 Task: Translate email to English   from Email0090 with a subject Subject0086
Action: Mouse moved to (458, 484)
Screenshot: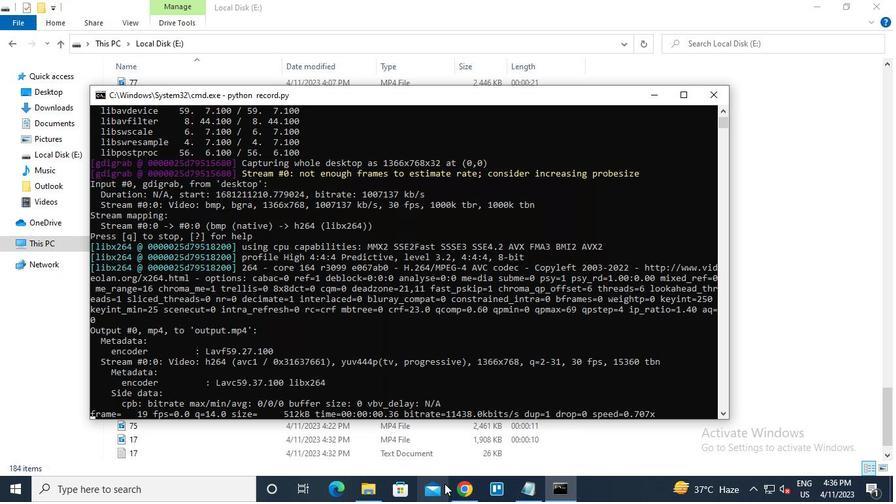 
Action: Mouse pressed left at (458, 484)
Screenshot: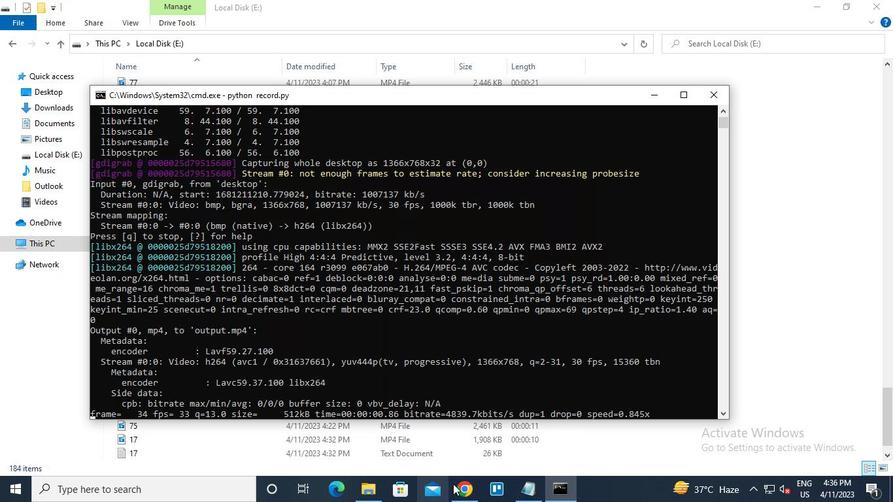 
Action: Mouse moved to (266, 206)
Screenshot: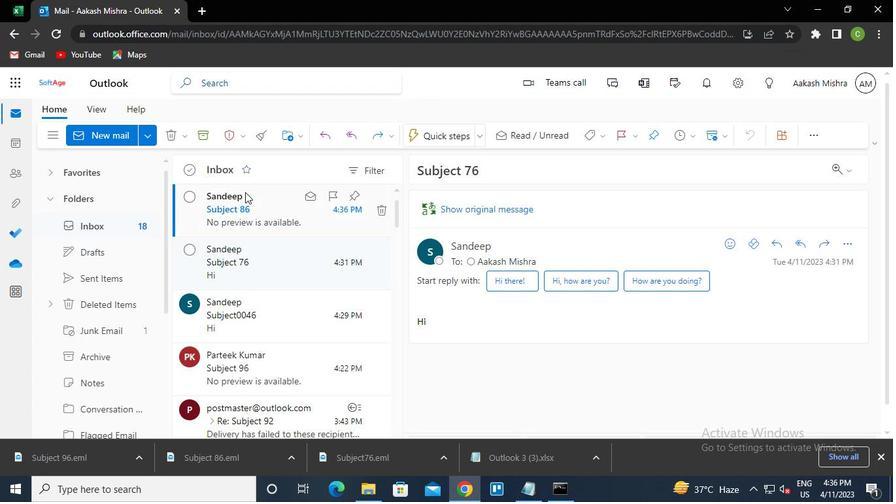 
Action: Mouse pressed left at (266, 206)
Screenshot: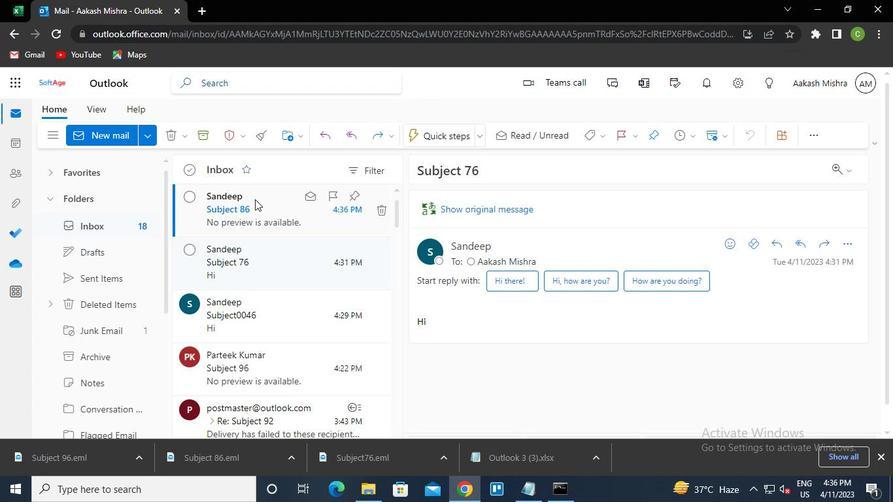 
Action: Mouse moved to (844, 178)
Screenshot: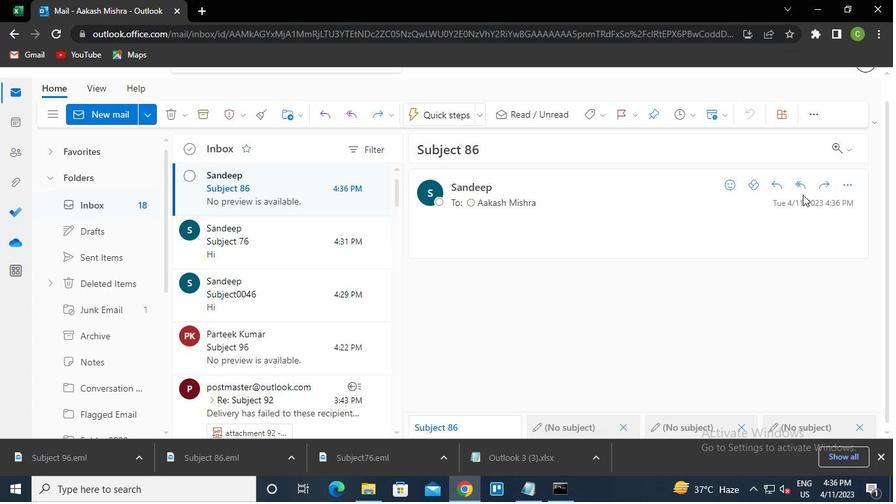 
Action: Mouse pressed left at (844, 178)
Screenshot: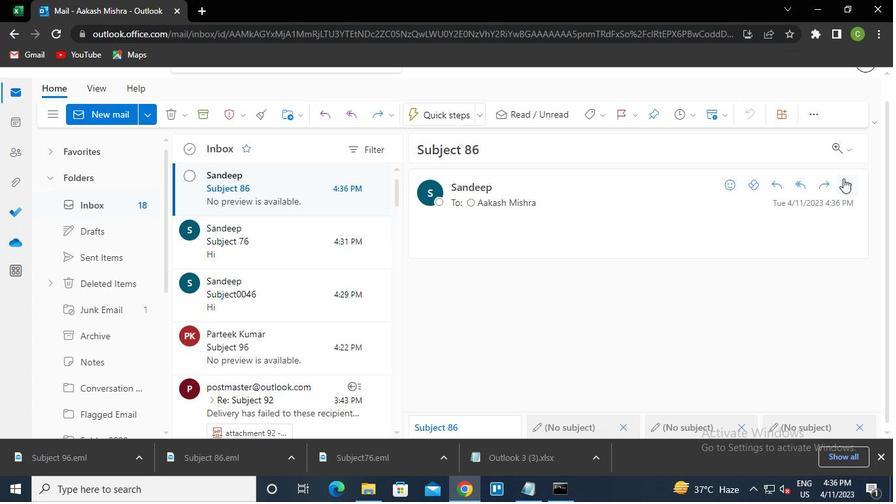 
Action: Mouse moved to (744, 371)
Screenshot: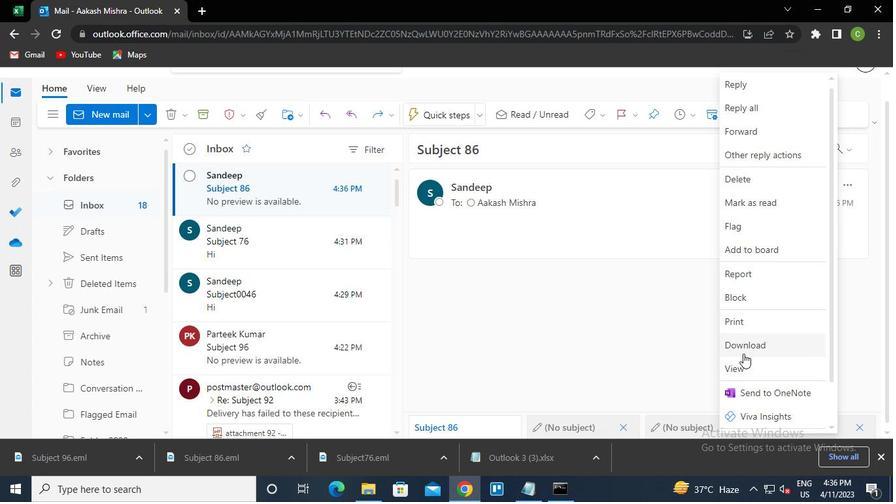 
Action: Mouse pressed left at (744, 371)
Screenshot: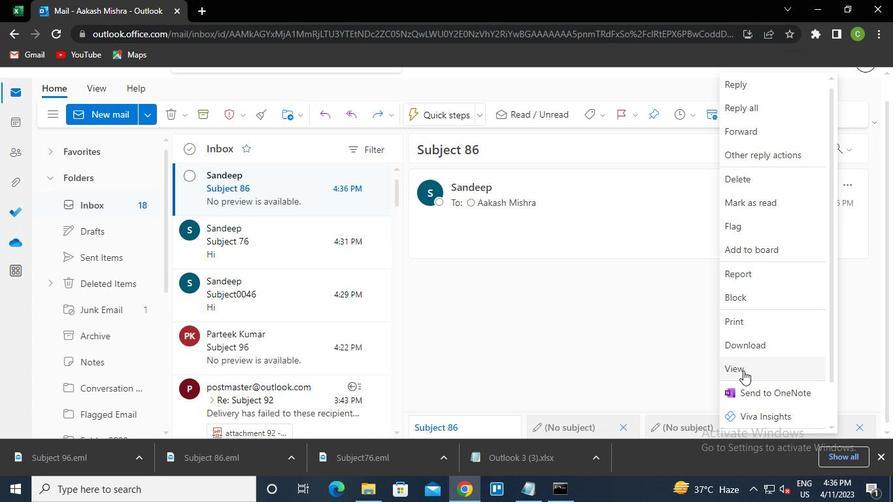 
Action: Mouse moved to (658, 374)
Screenshot: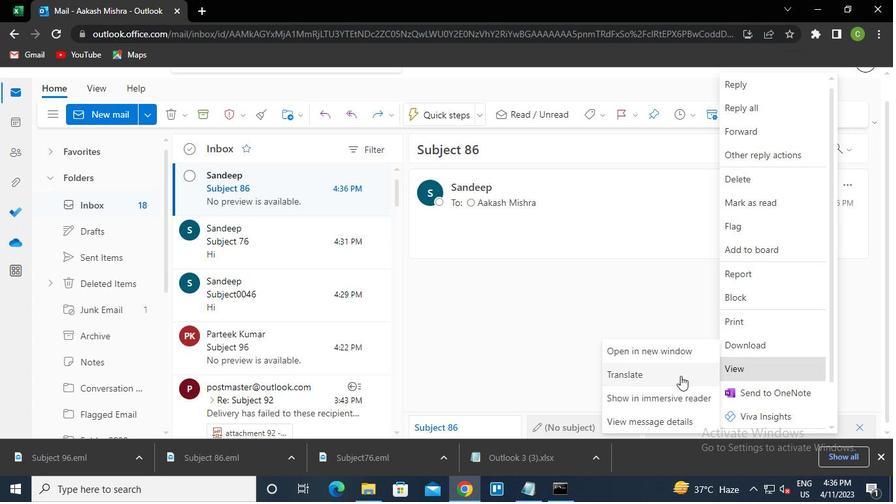 
Action: Mouse pressed left at (658, 374)
Screenshot: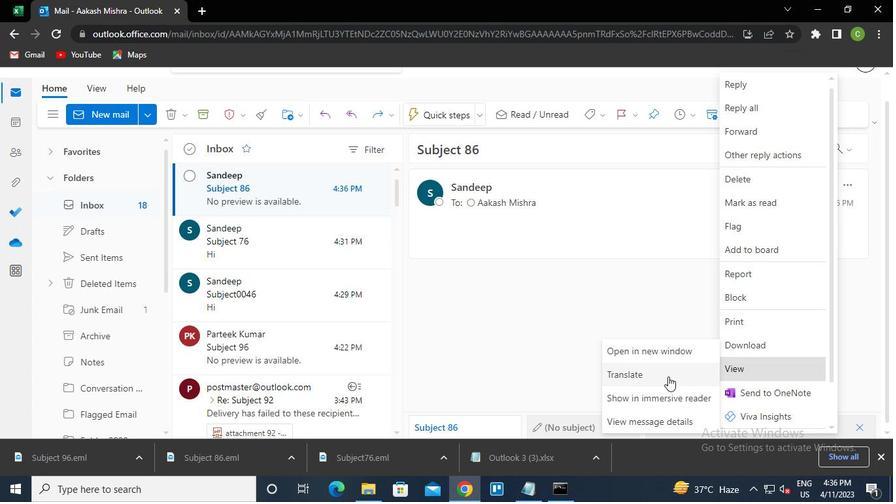 
Action: Mouse moved to (559, 491)
Screenshot: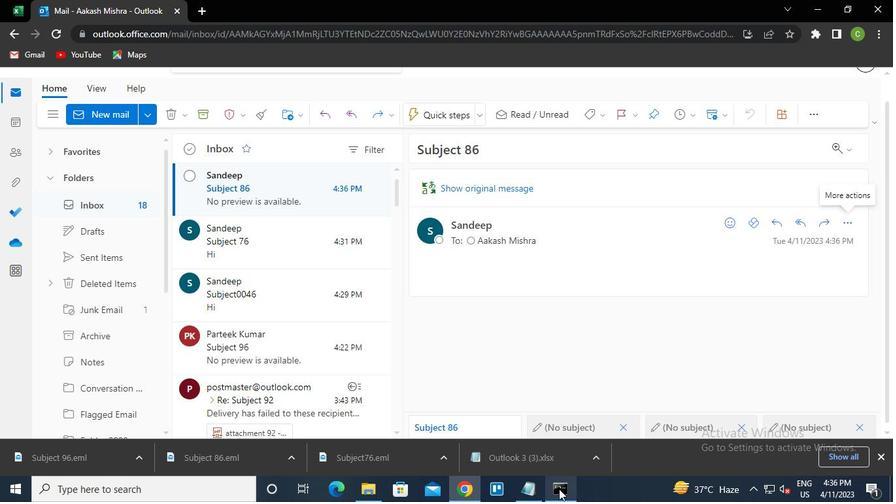 
Action: Mouse pressed left at (559, 491)
Screenshot: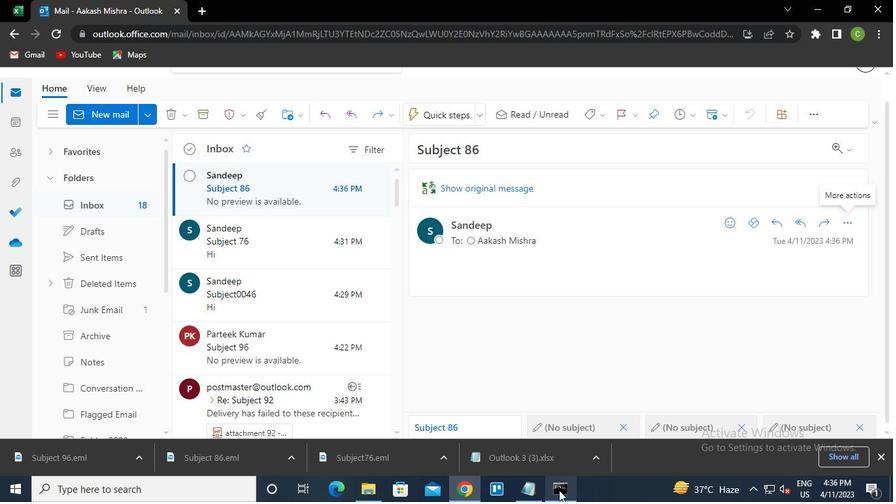 
Action: Mouse moved to (717, 97)
Screenshot: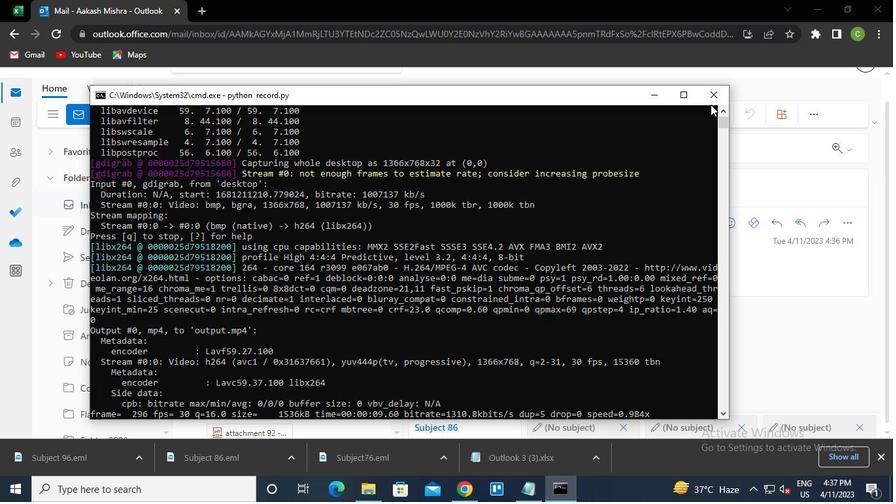 
Action: Mouse pressed left at (717, 97)
Screenshot: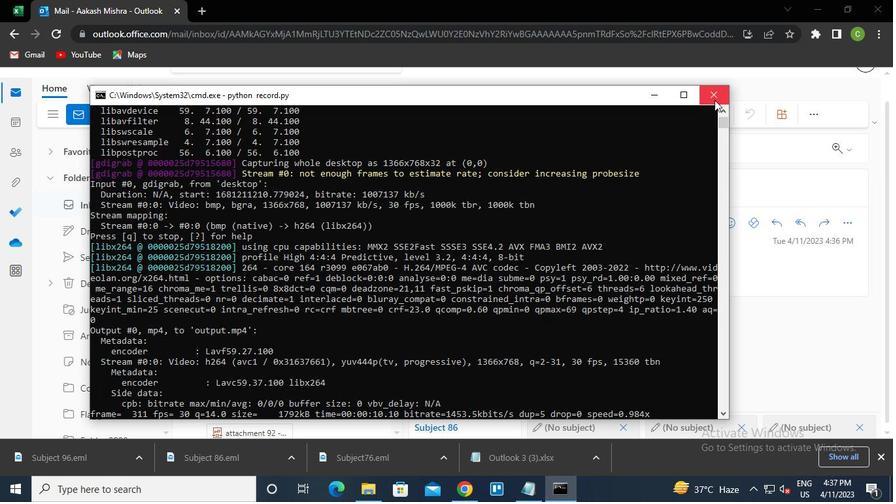 
